 Task: Select a due date automation when advanced on, 2 days before a card is due add dates not starting today at 11:00 AM.
Action: Mouse moved to (1242, 92)
Screenshot: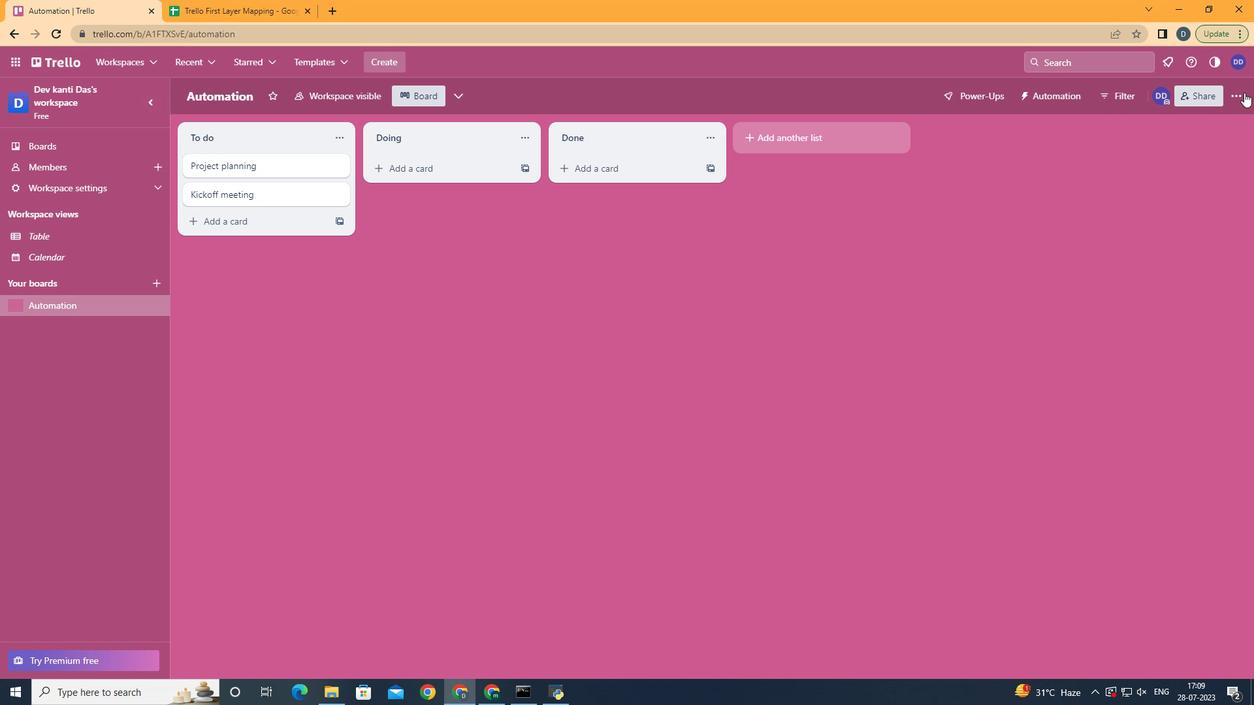 
Action: Mouse pressed left at (1242, 92)
Screenshot: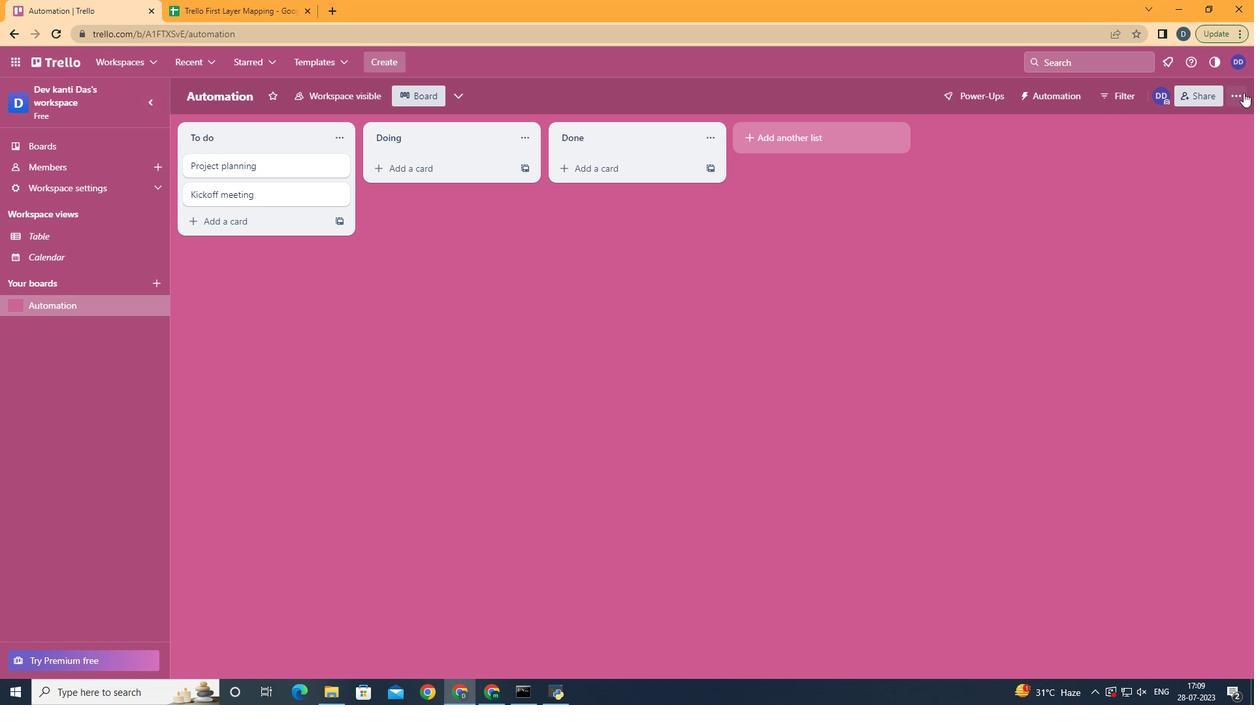 
Action: Mouse moved to (1133, 263)
Screenshot: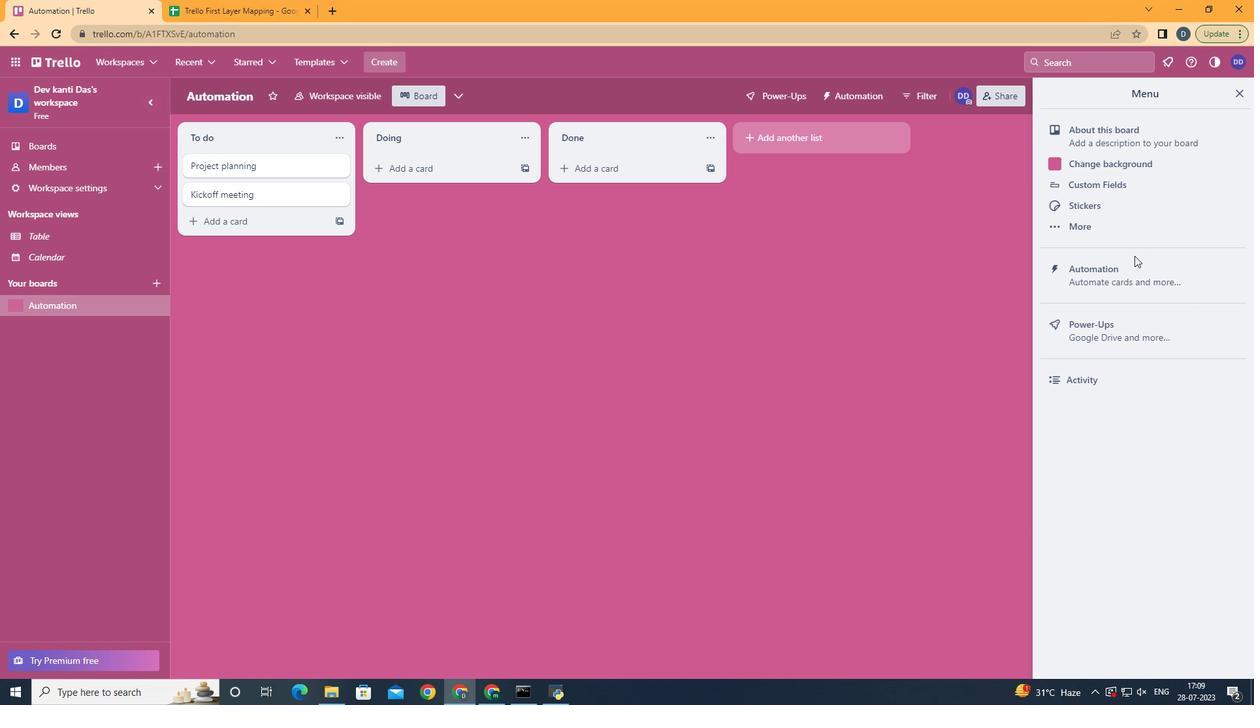 
Action: Mouse pressed left at (1133, 263)
Screenshot: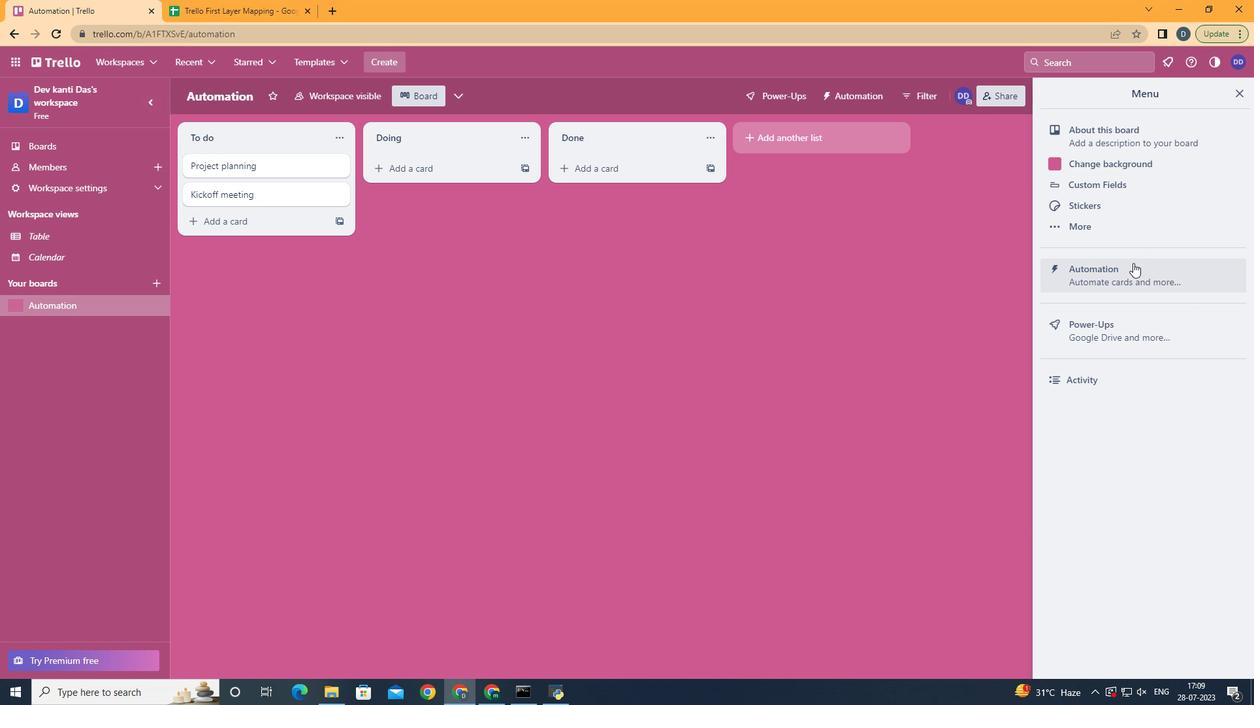 
Action: Mouse moved to (250, 256)
Screenshot: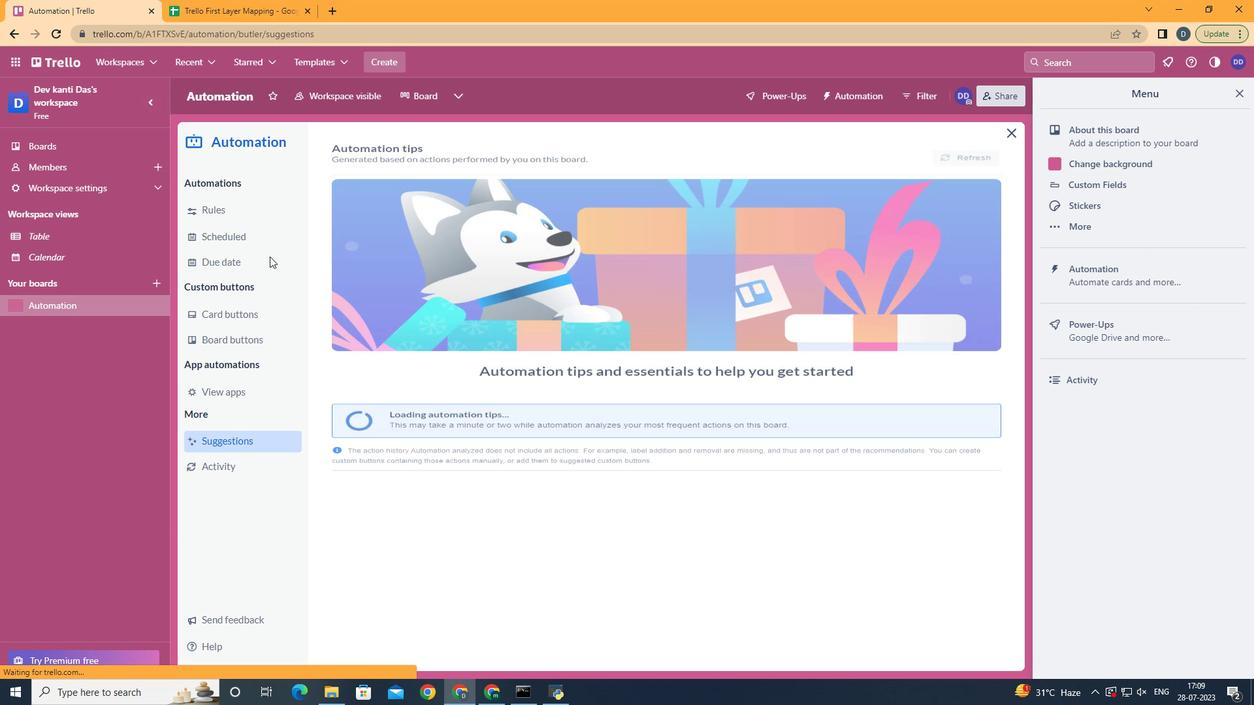 
Action: Mouse pressed left at (250, 256)
Screenshot: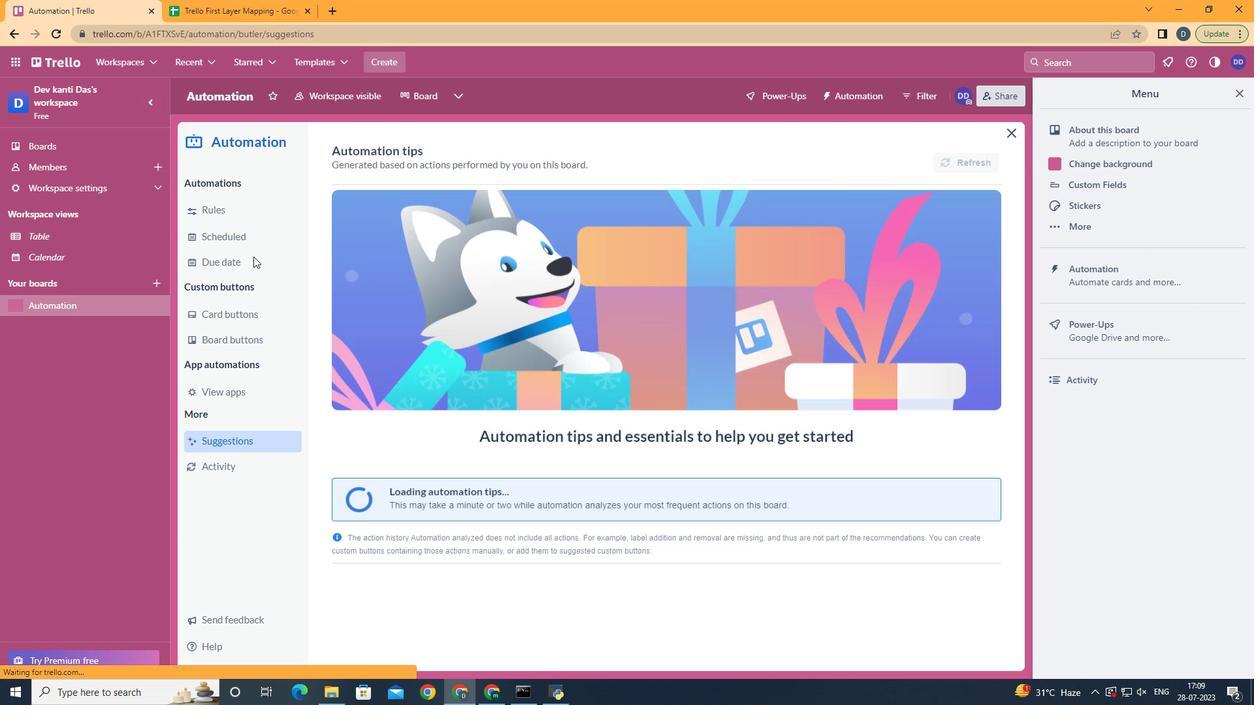 
Action: Mouse moved to (941, 160)
Screenshot: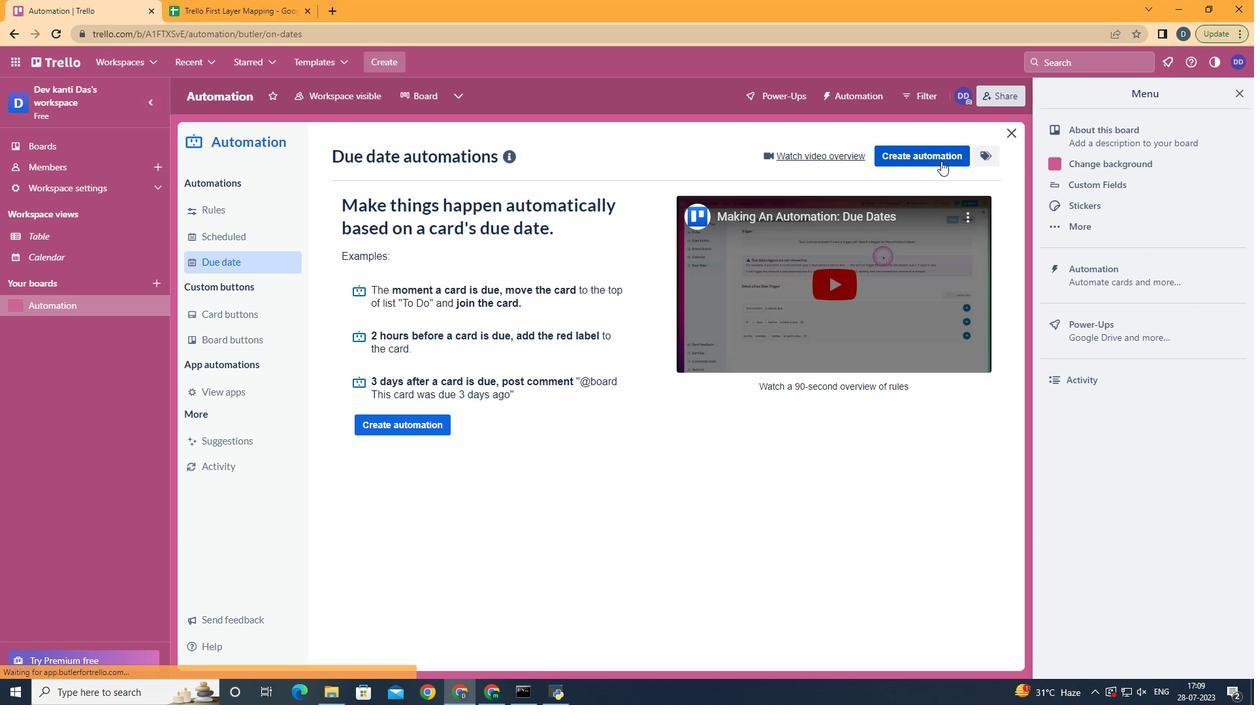 
Action: Mouse pressed left at (941, 160)
Screenshot: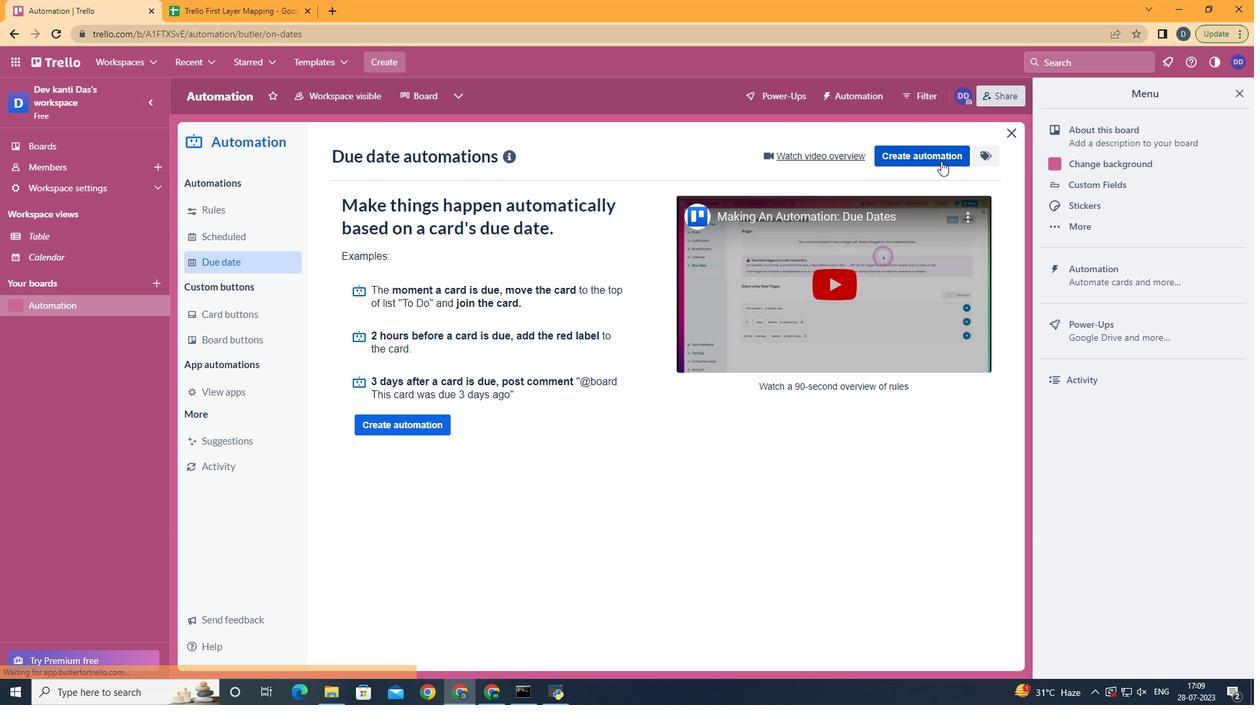 
Action: Mouse moved to (618, 272)
Screenshot: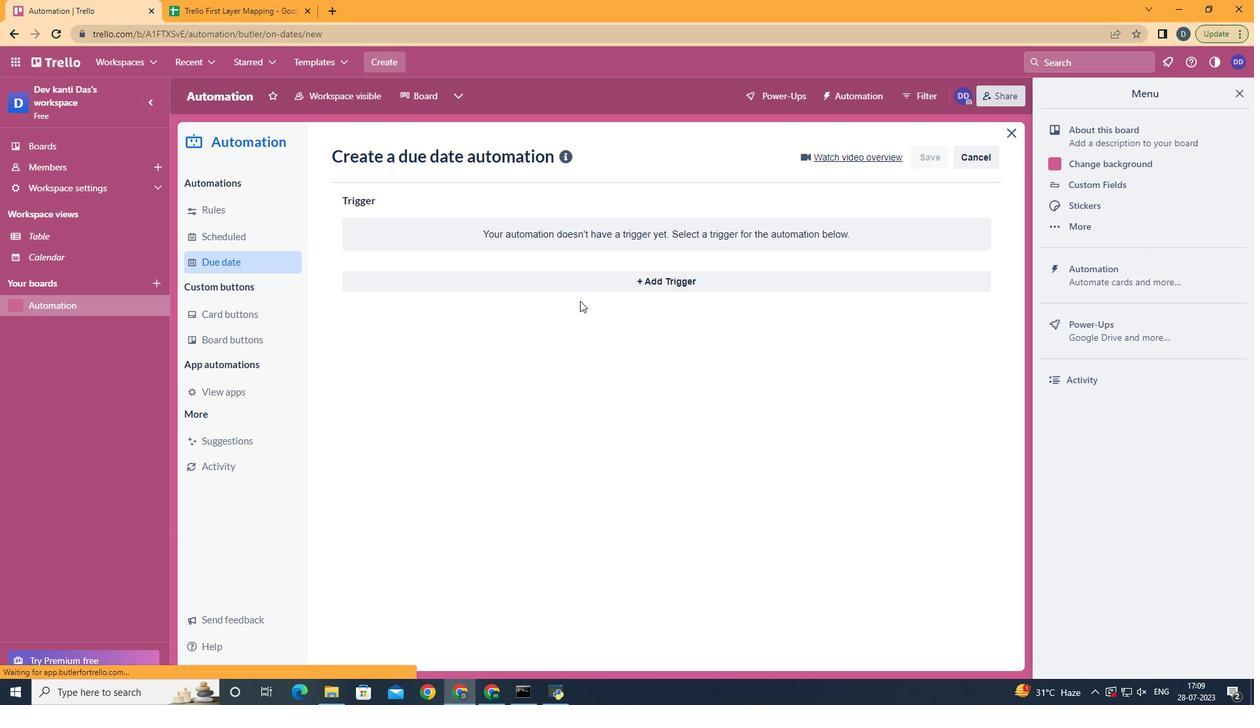 
Action: Mouse pressed left at (618, 272)
Screenshot: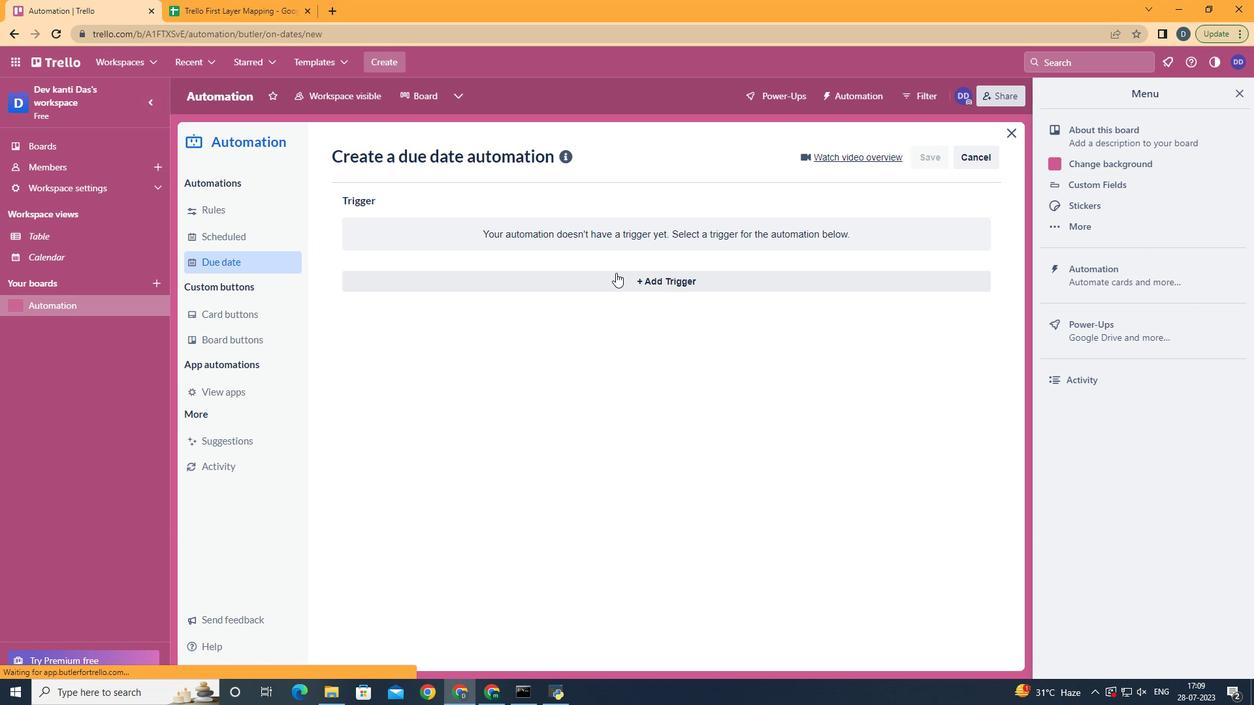 
Action: Mouse moved to (522, 480)
Screenshot: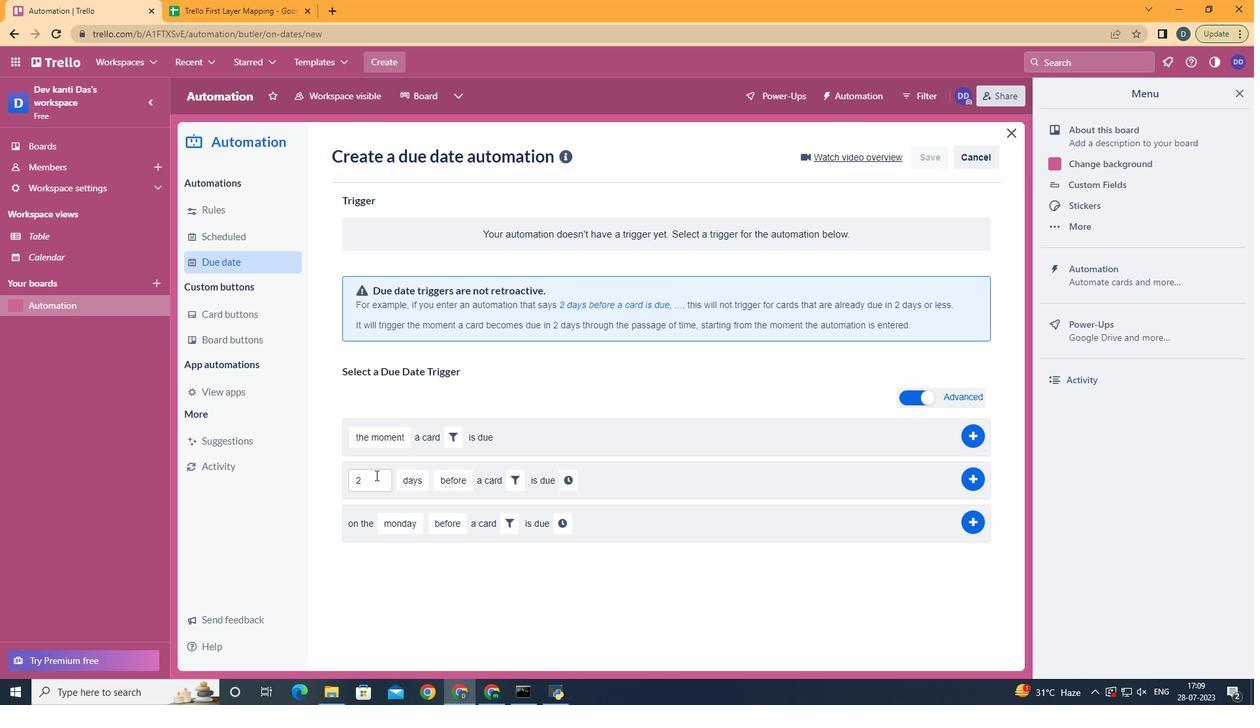 
Action: Mouse pressed left at (522, 480)
Screenshot: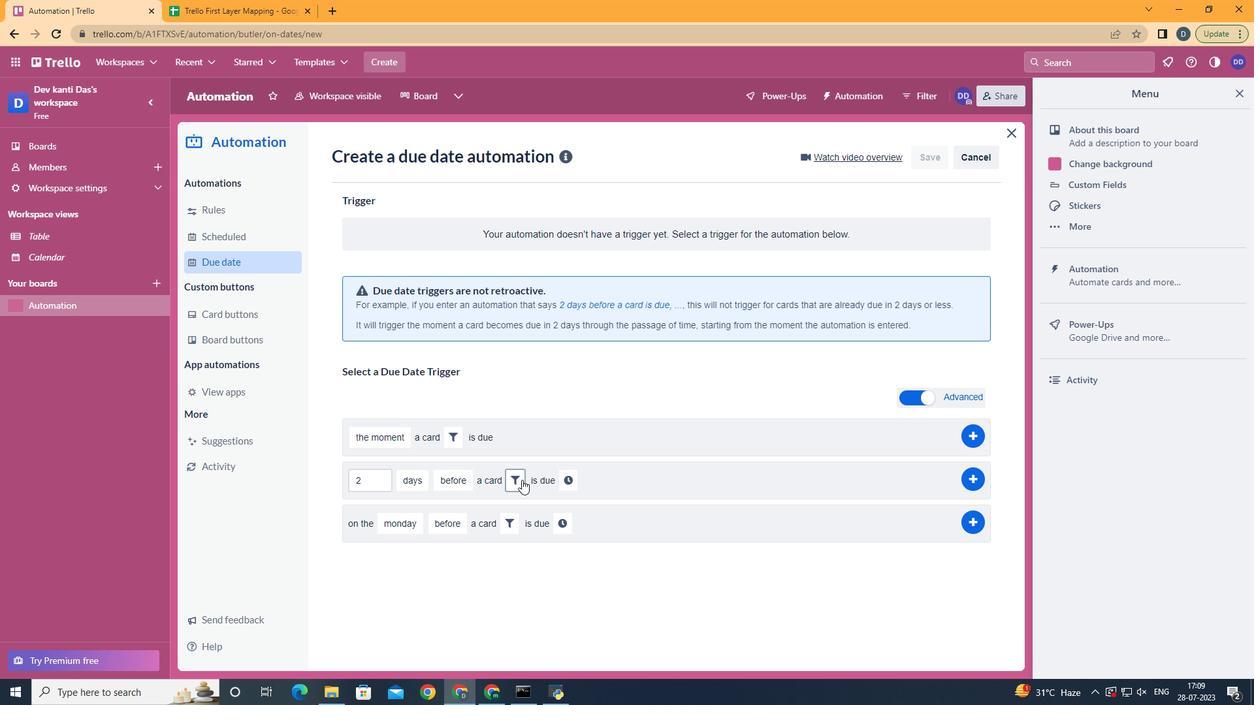 
Action: Mouse moved to (586, 525)
Screenshot: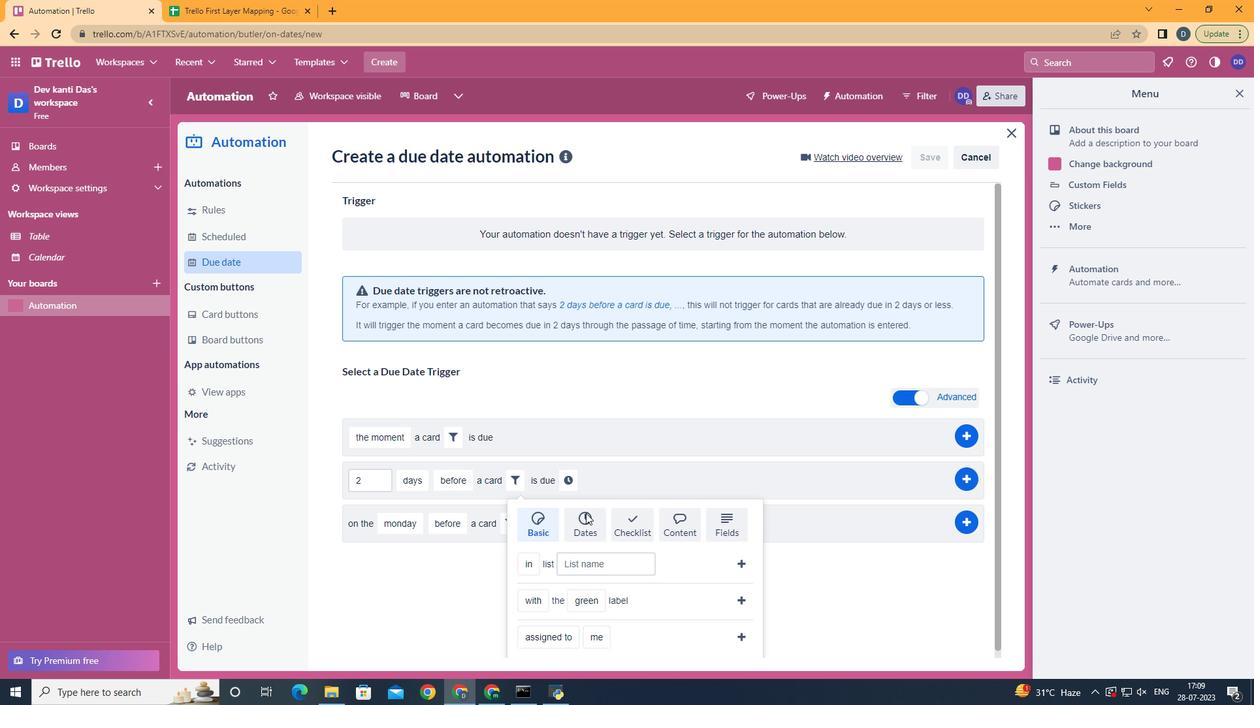 
Action: Mouse pressed left at (586, 525)
Screenshot: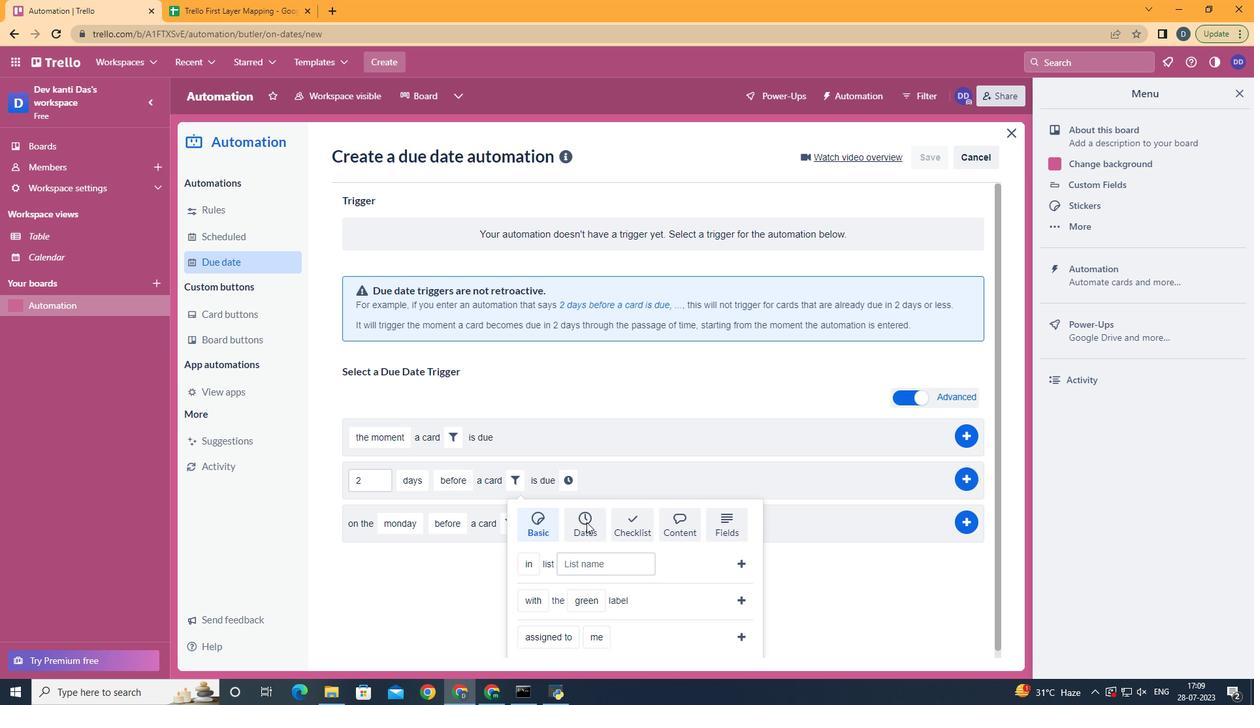 
Action: Mouse scrolled (586, 524) with delta (0, 0)
Screenshot: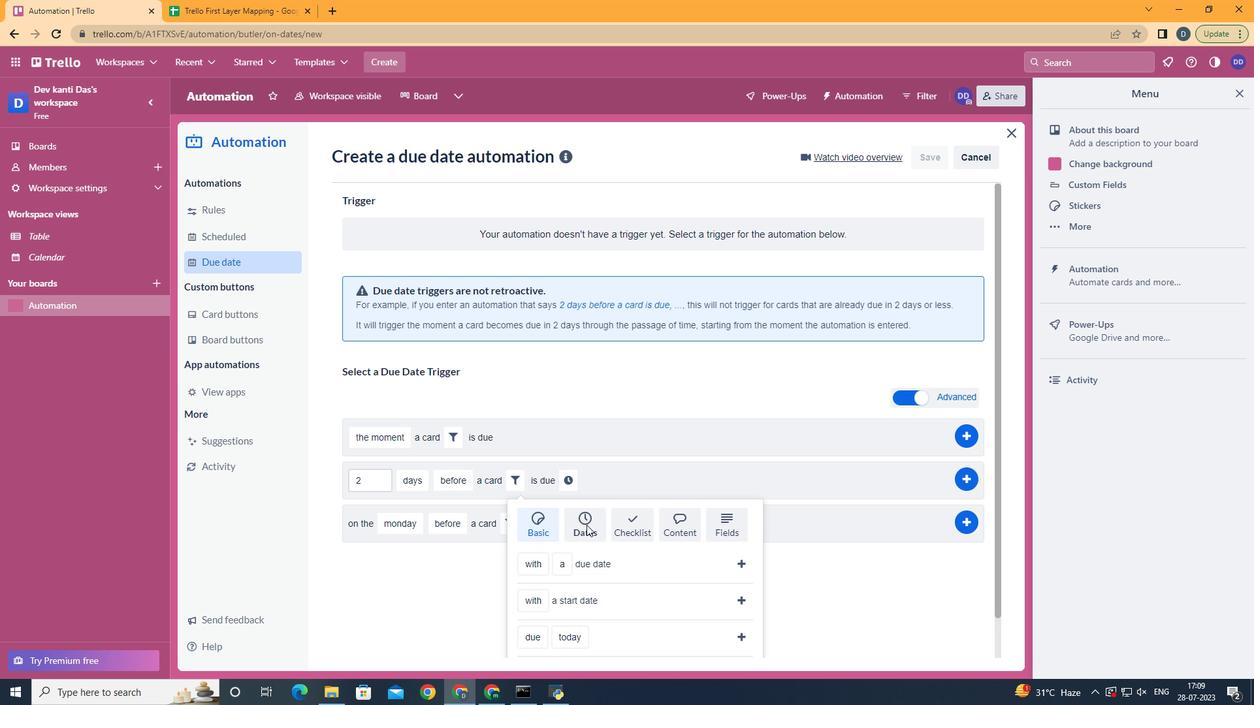 
Action: Mouse scrolled (586, 524) with delta (0, 0)
Screenshot: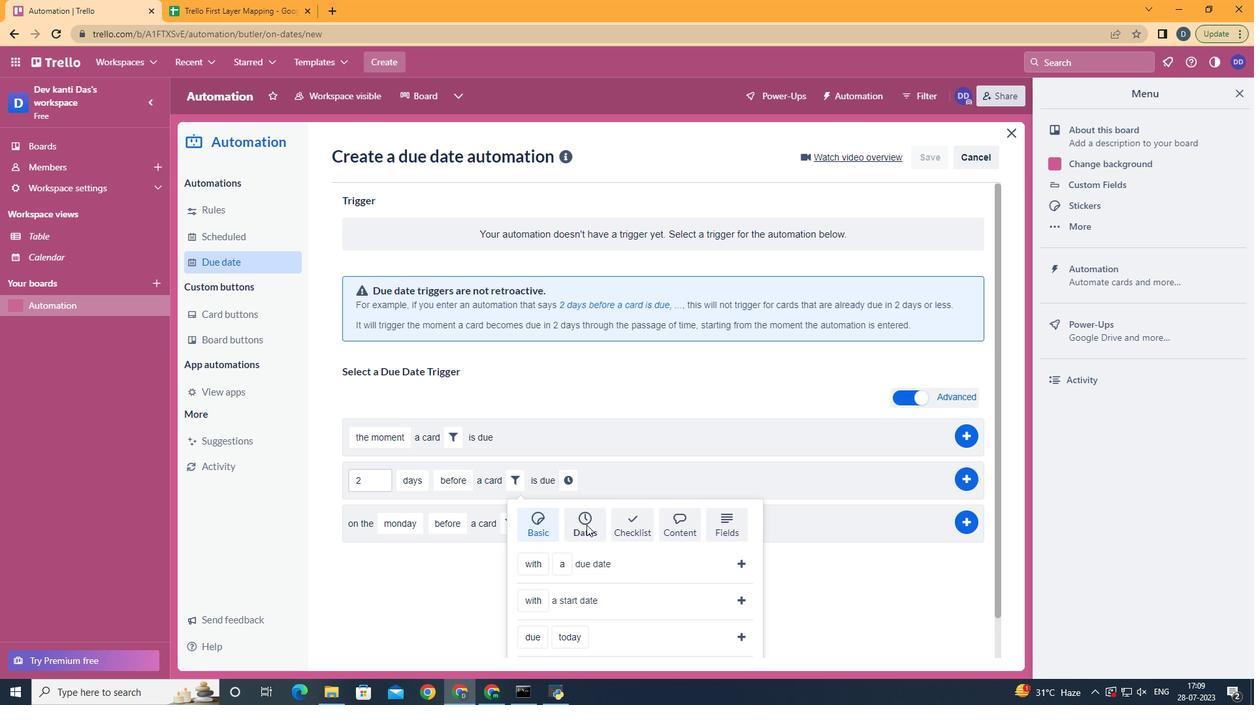 
Action: Mouse scrolled (586, 524) with delta (0, 0)
Screenshot: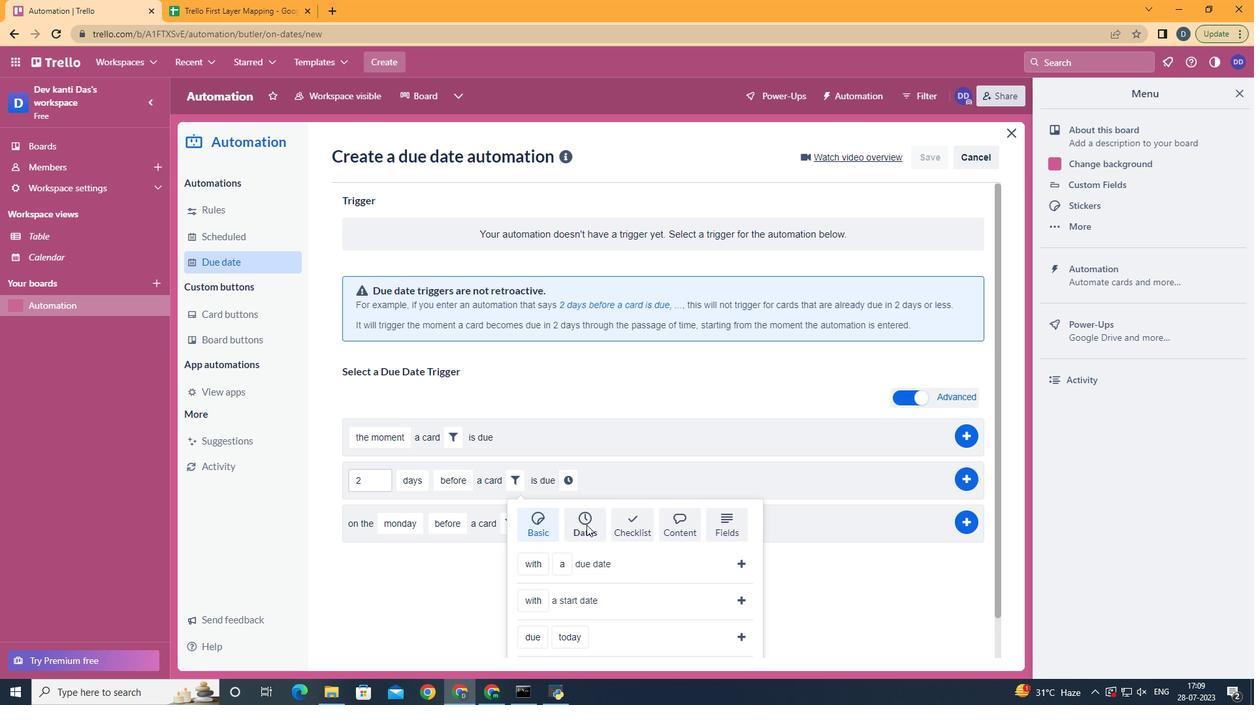 
Action: Mouse scrolled (586, 524) with delta (0, 0)
Screenshot: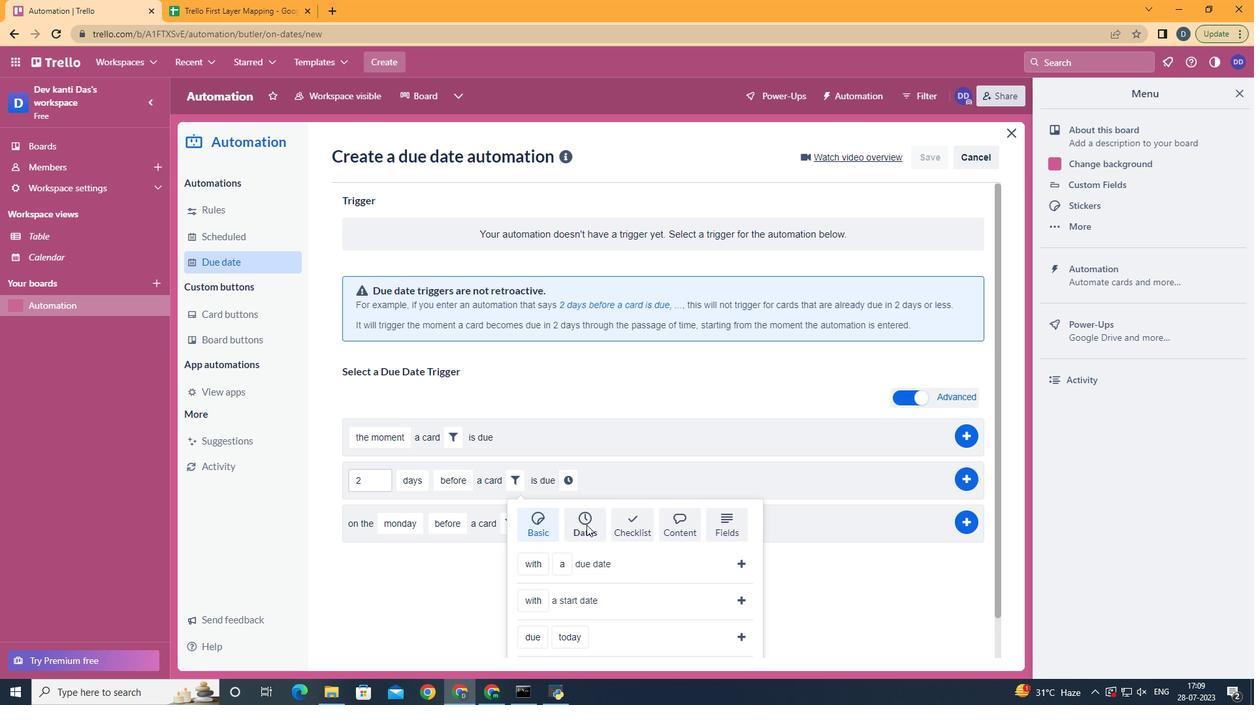 
Action: Mouse scrolled (586, 524) with delta (0, 0)
Screenshot: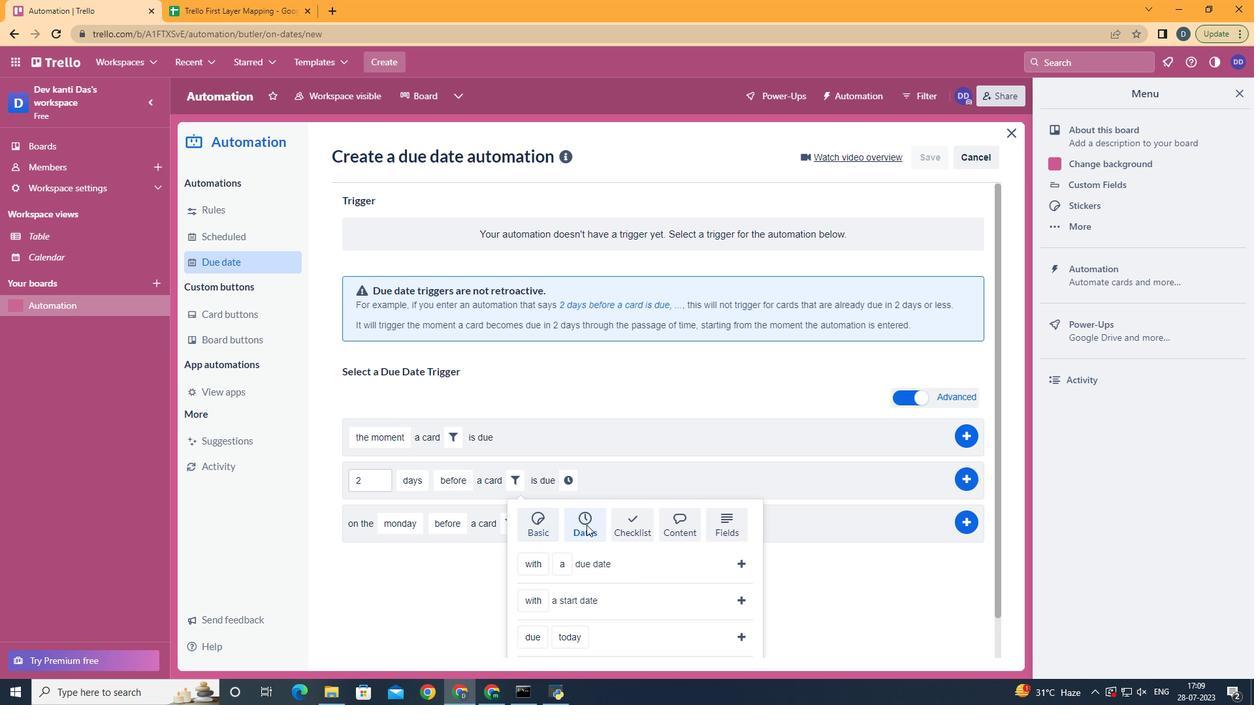 
Action: Mouse moved to (540, 569)
Screenshot: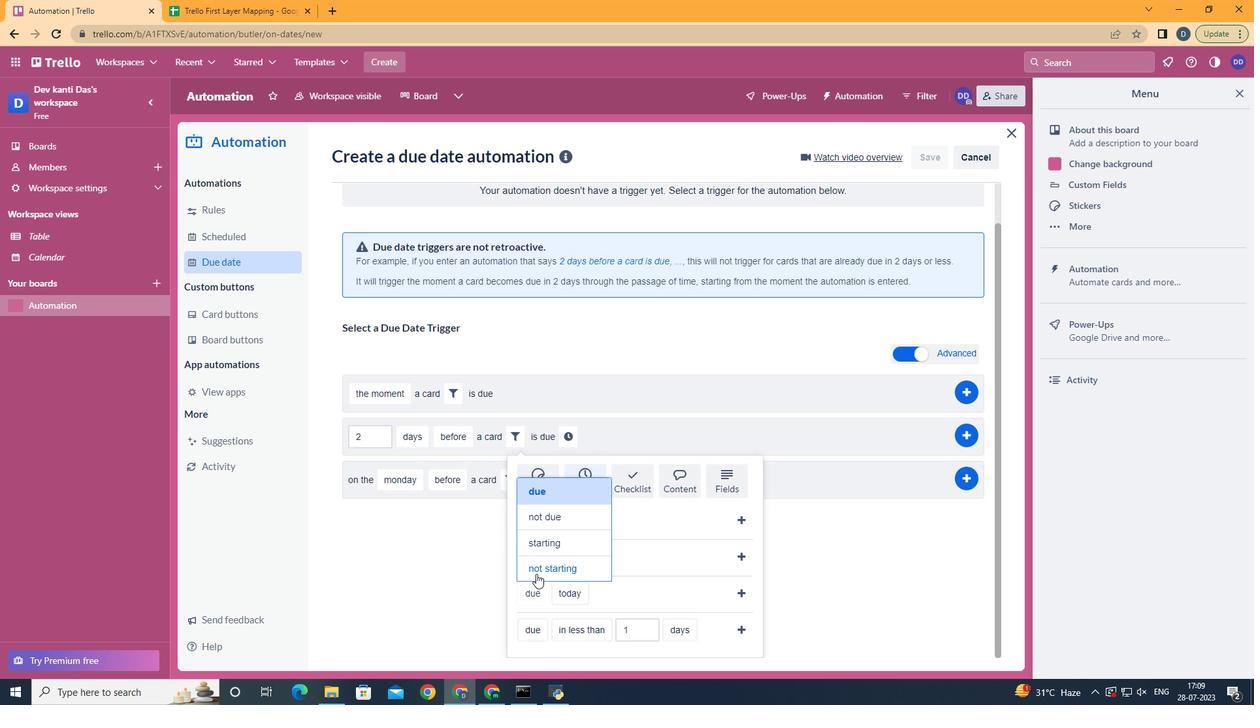 
Action: Mouse pressed left at (540, 569)
Screenshot: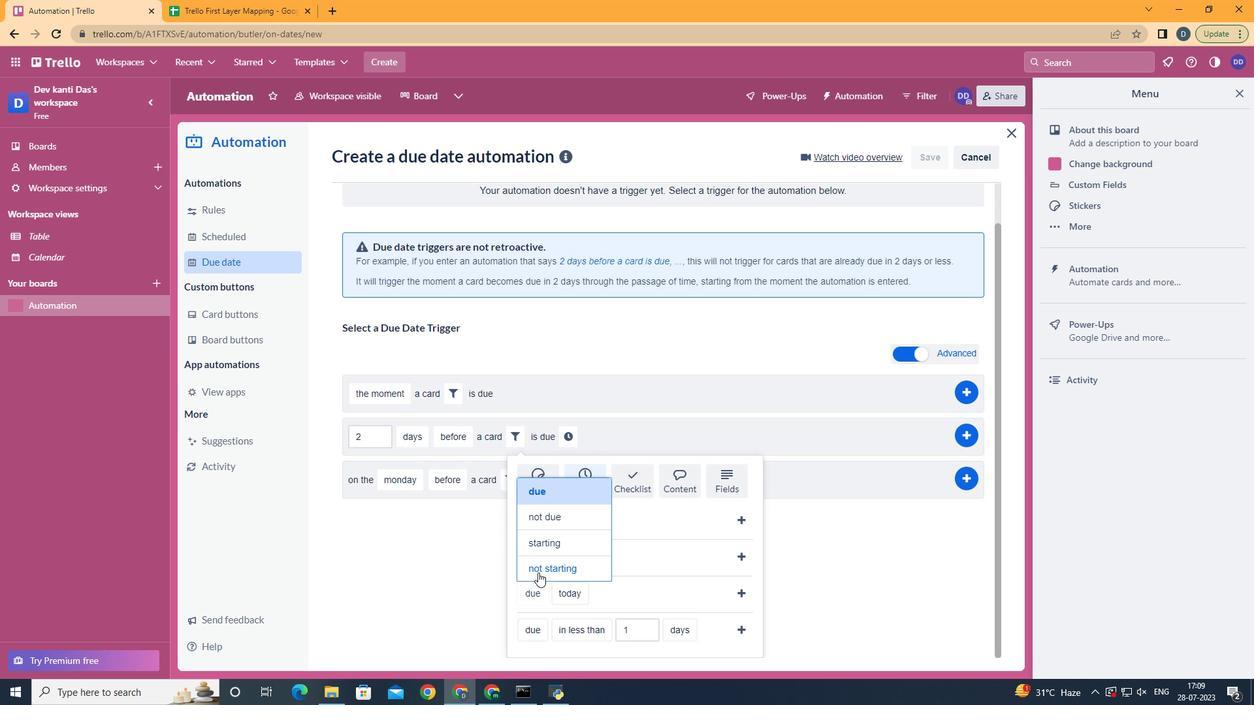 
Action: Mouse moved to (623, 441)
Screenshot: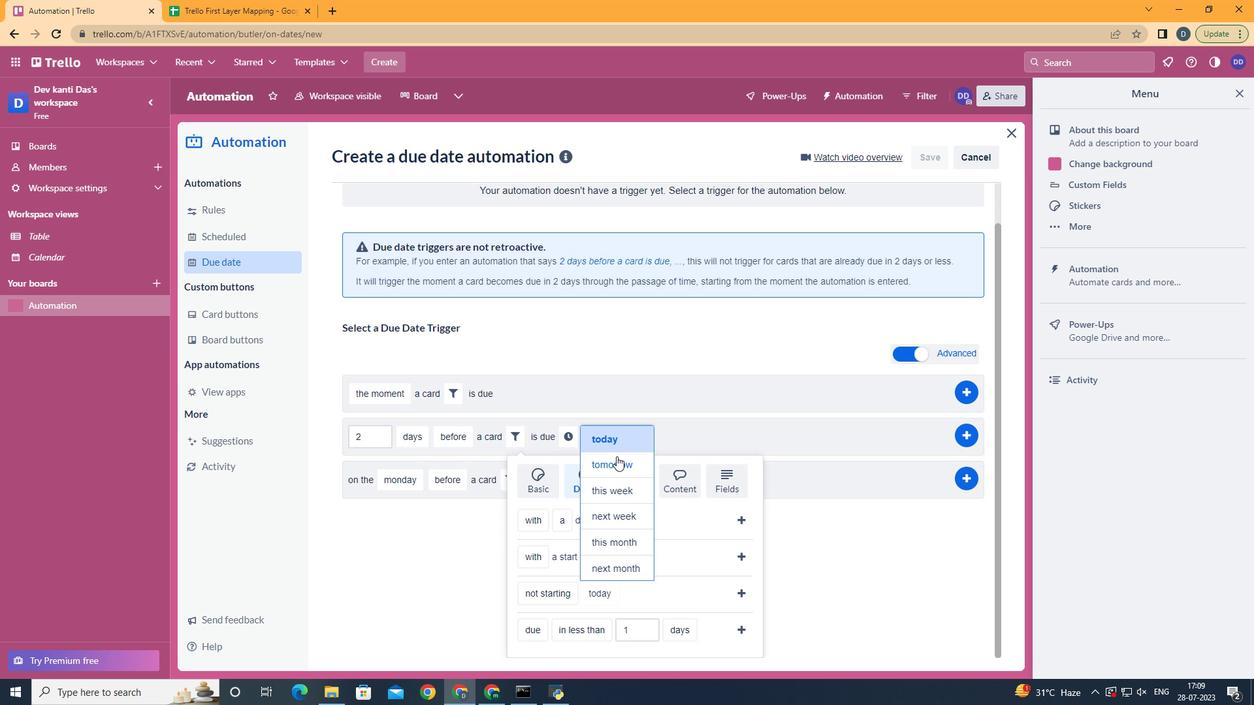 
Action: Mouse pressed left at (623, 441)
Screenshot: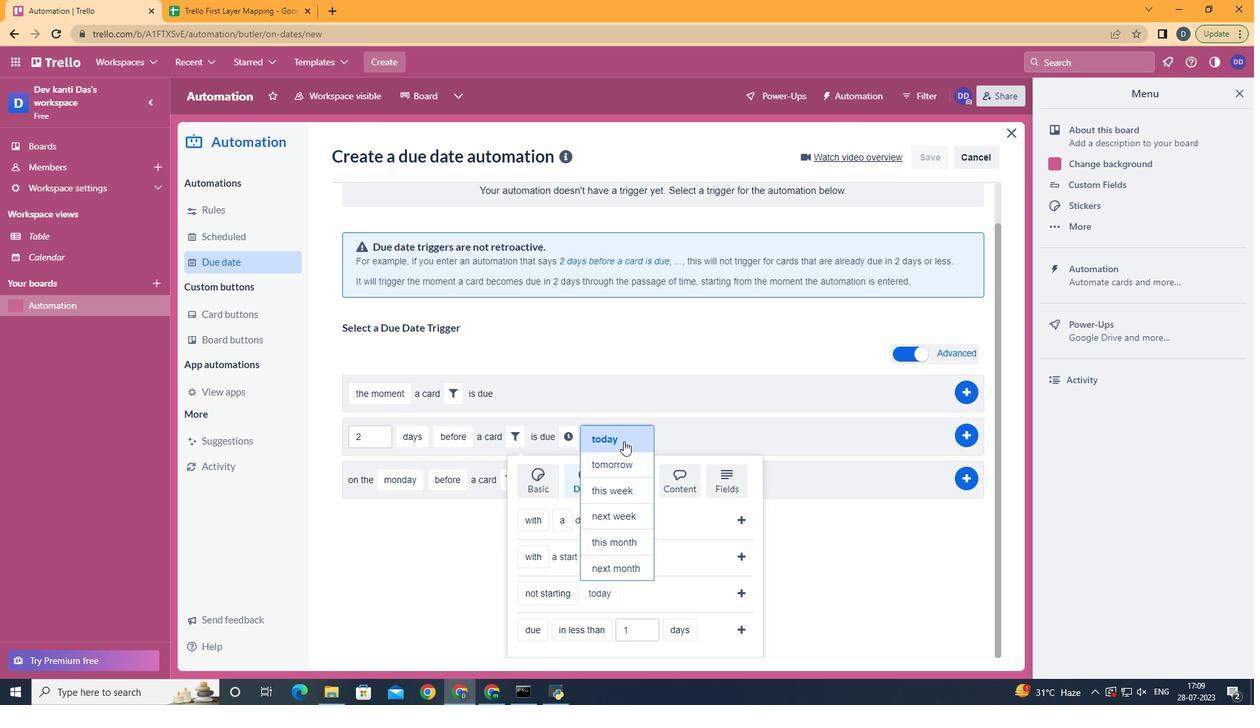 
Action: Mouse moved to (740, 598)
Screenshot: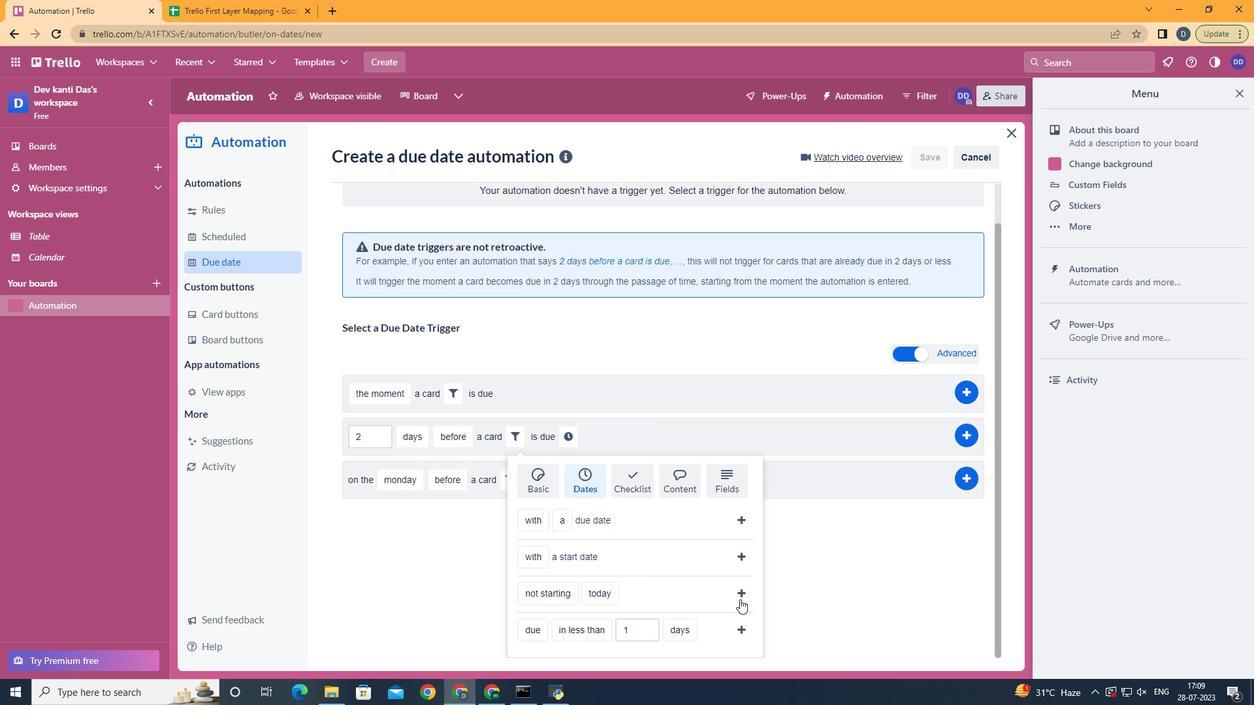 
Action: Mouse pressed left at (740, 598)
Screenshot: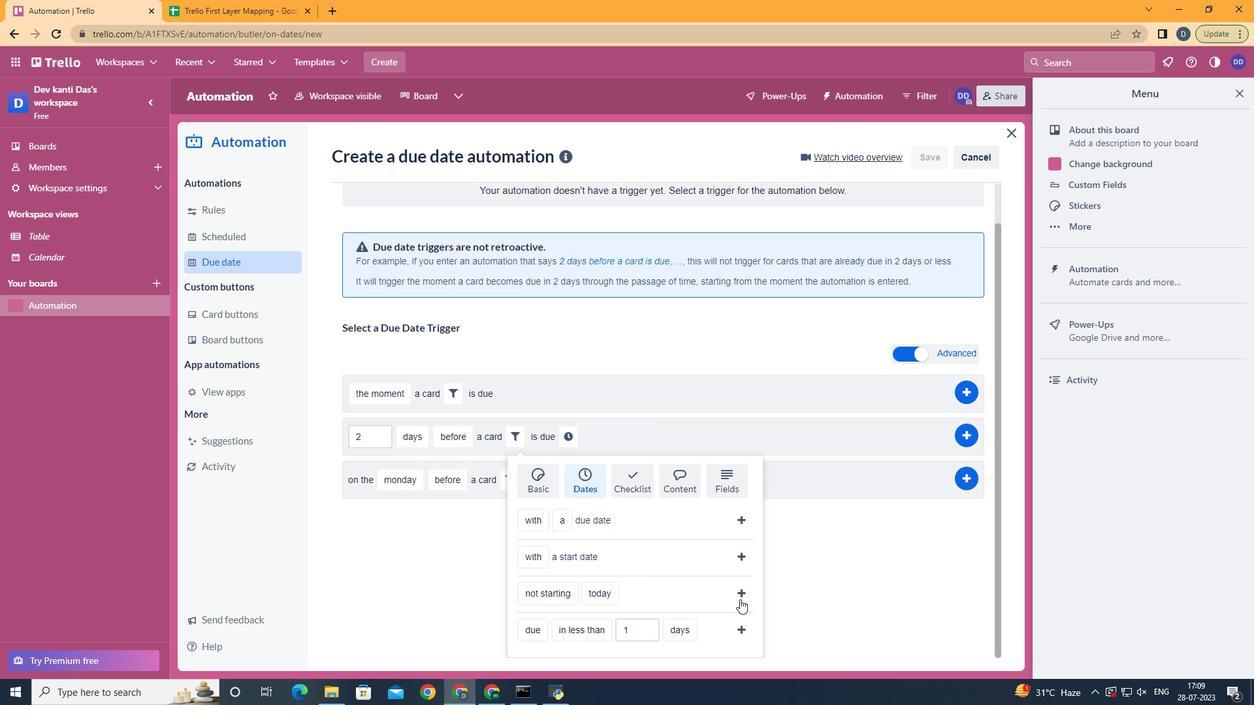 
Action: Mouse moved to (663, 482)
Screenshot: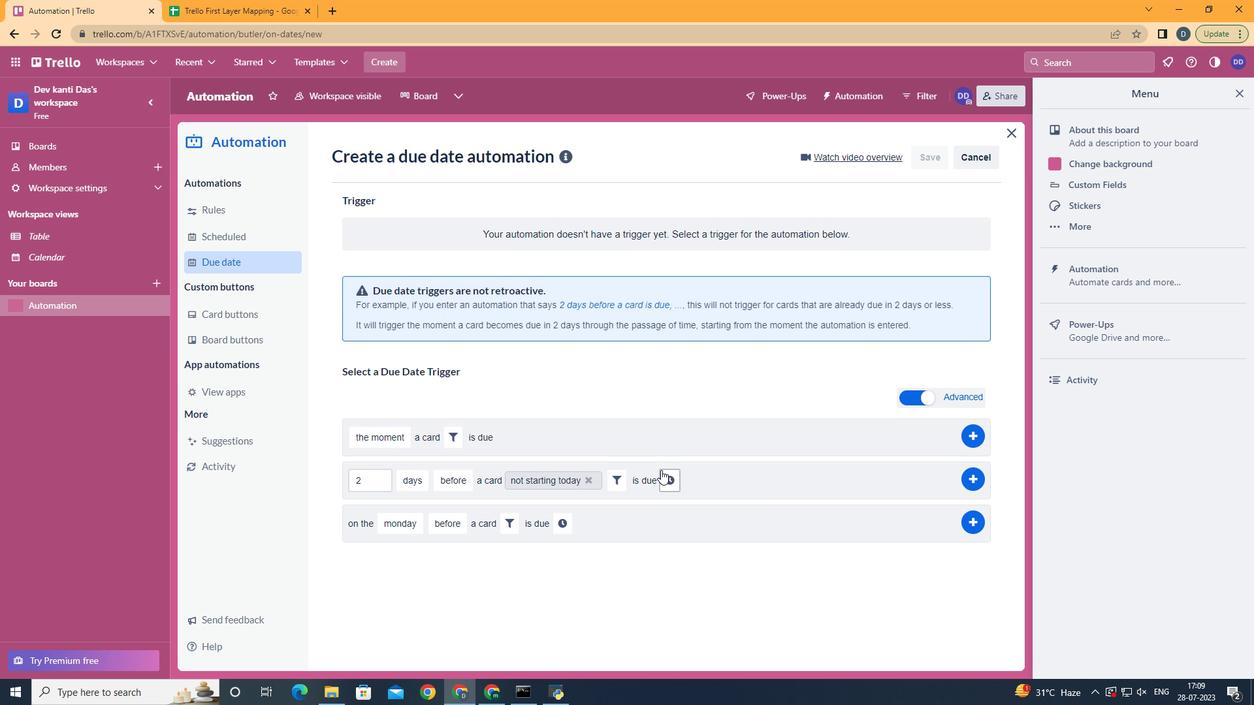 
Action: Mouse pressed left at (663, 482)
Screenshot: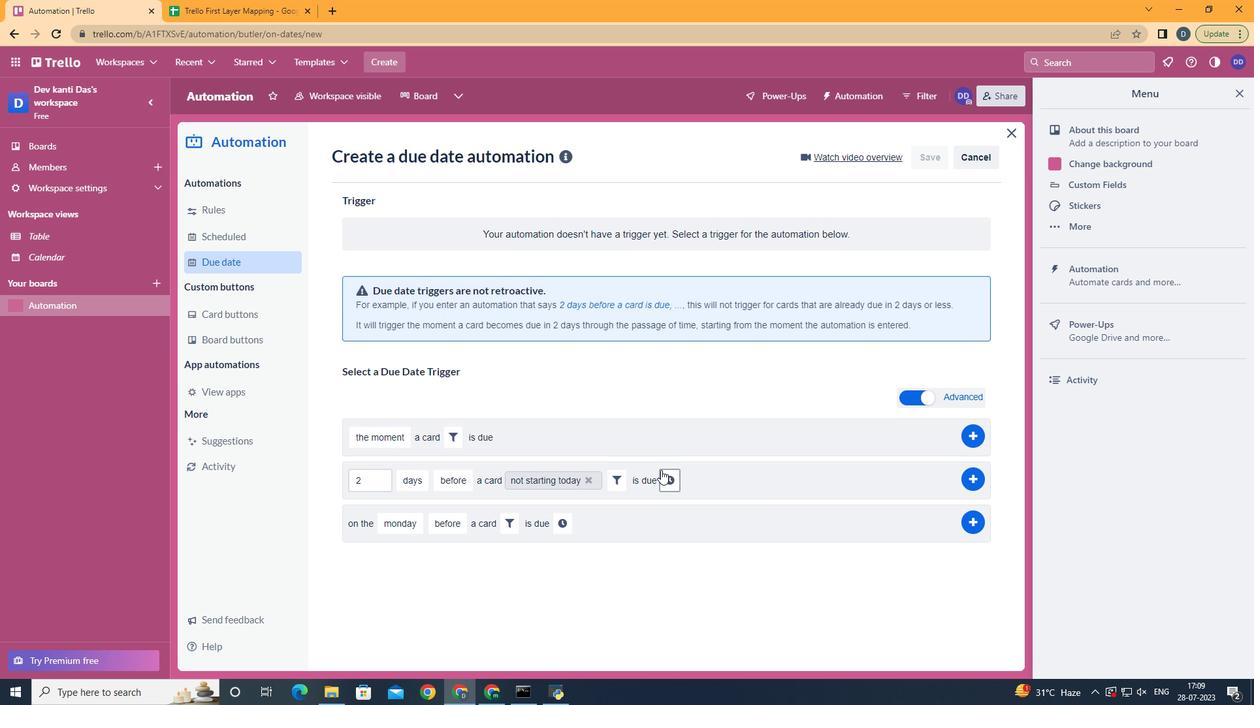 
Action: Mouse moved to (693, 484)
Screenshot: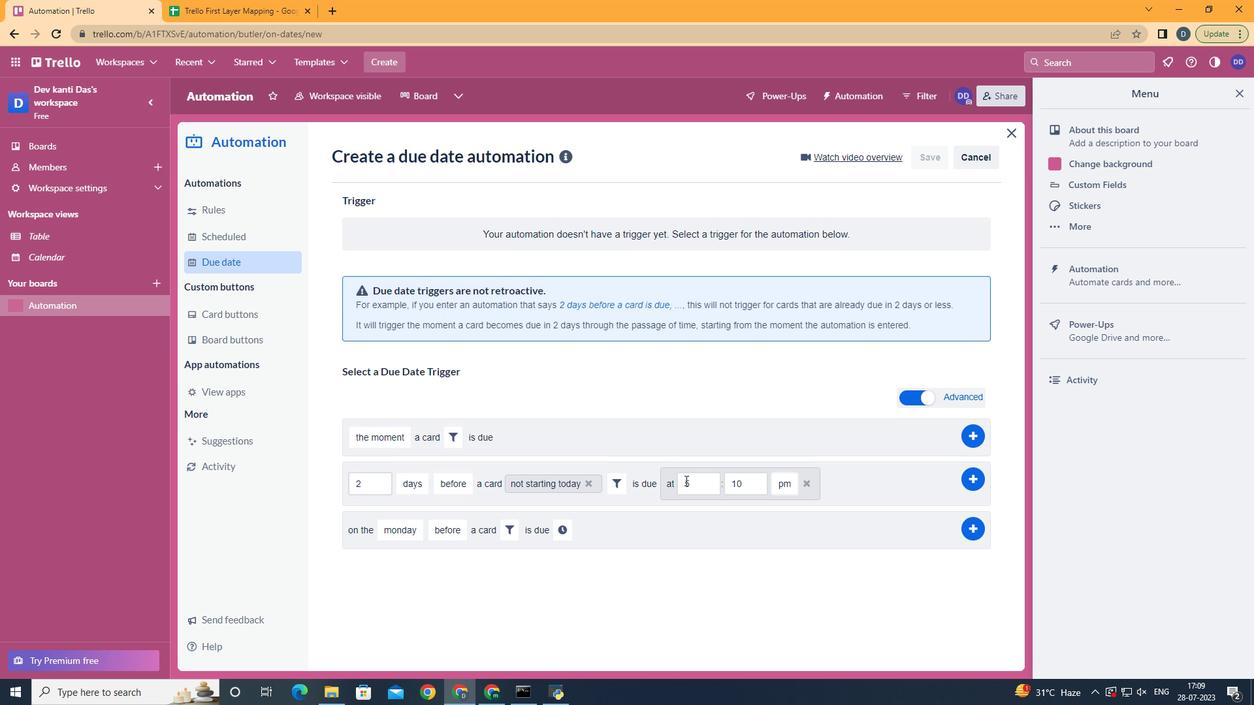 
Action: Mouse pressed left at (693, 484)
Screenshot: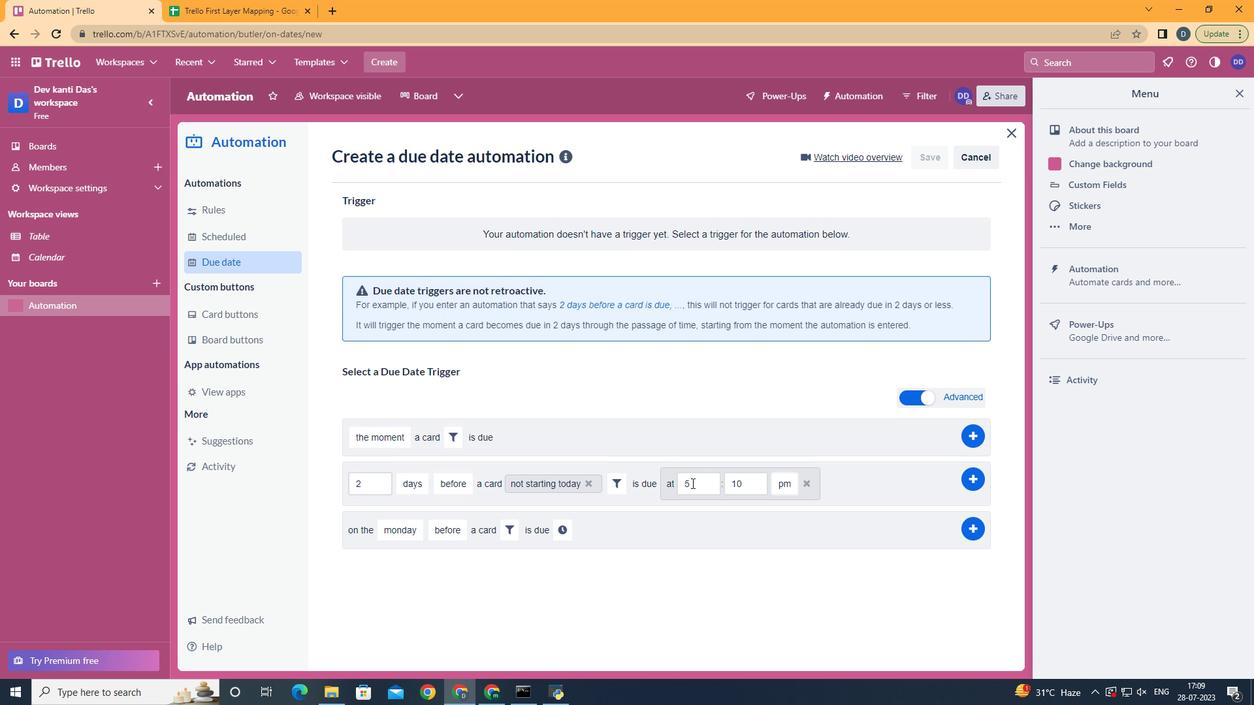 
Action: Key pressed <Key.backspace>11
Screenshot: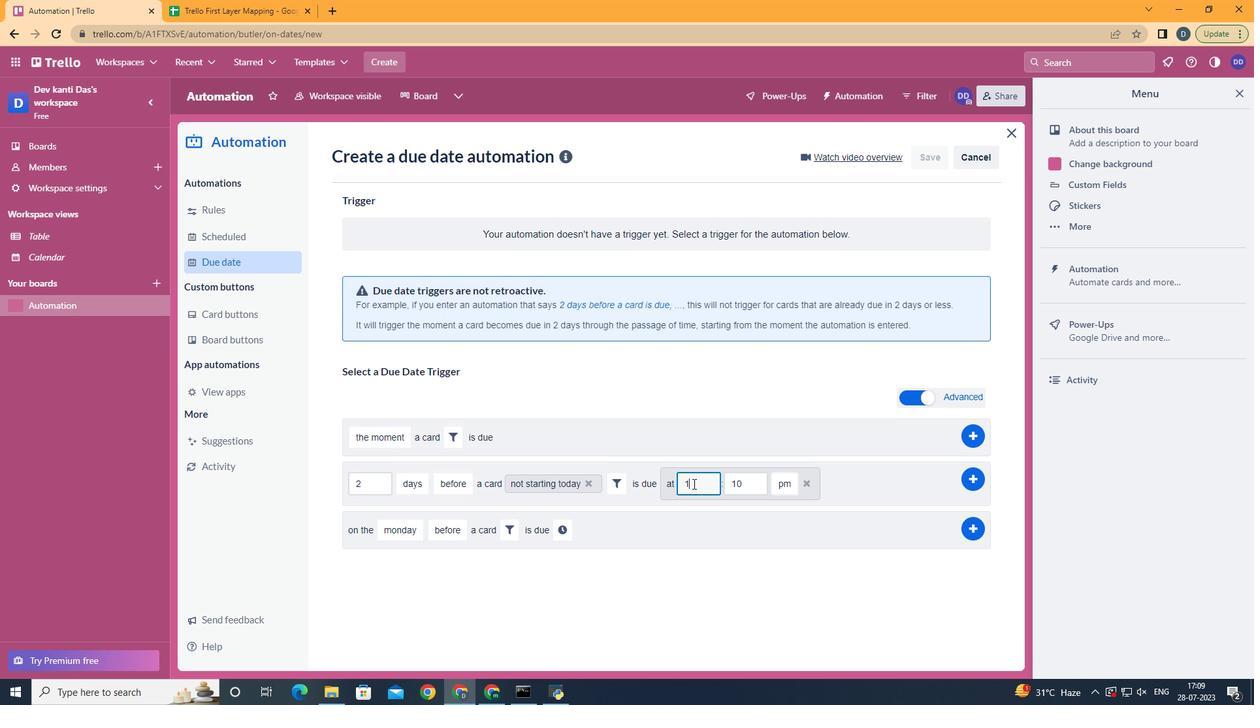 
Action: Mouse moved to (762, 492)
Screenshot: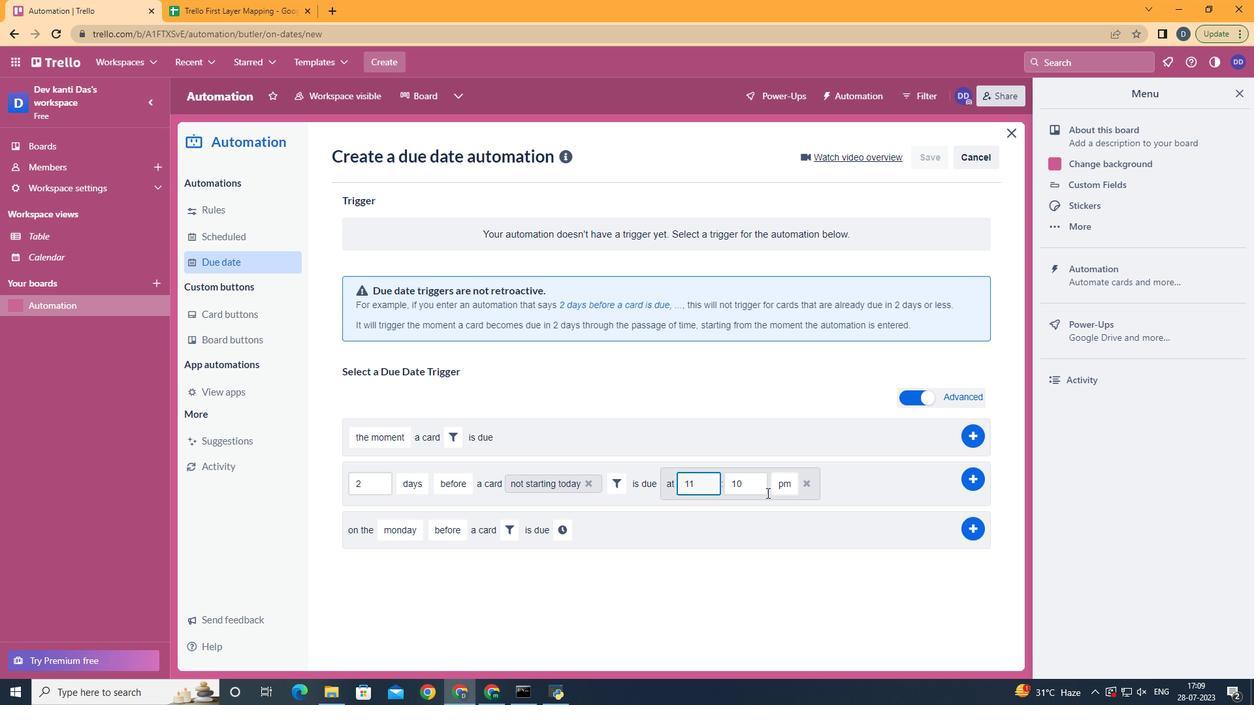 
Action: Mouse pressed left at (762, 492)
Screenshot: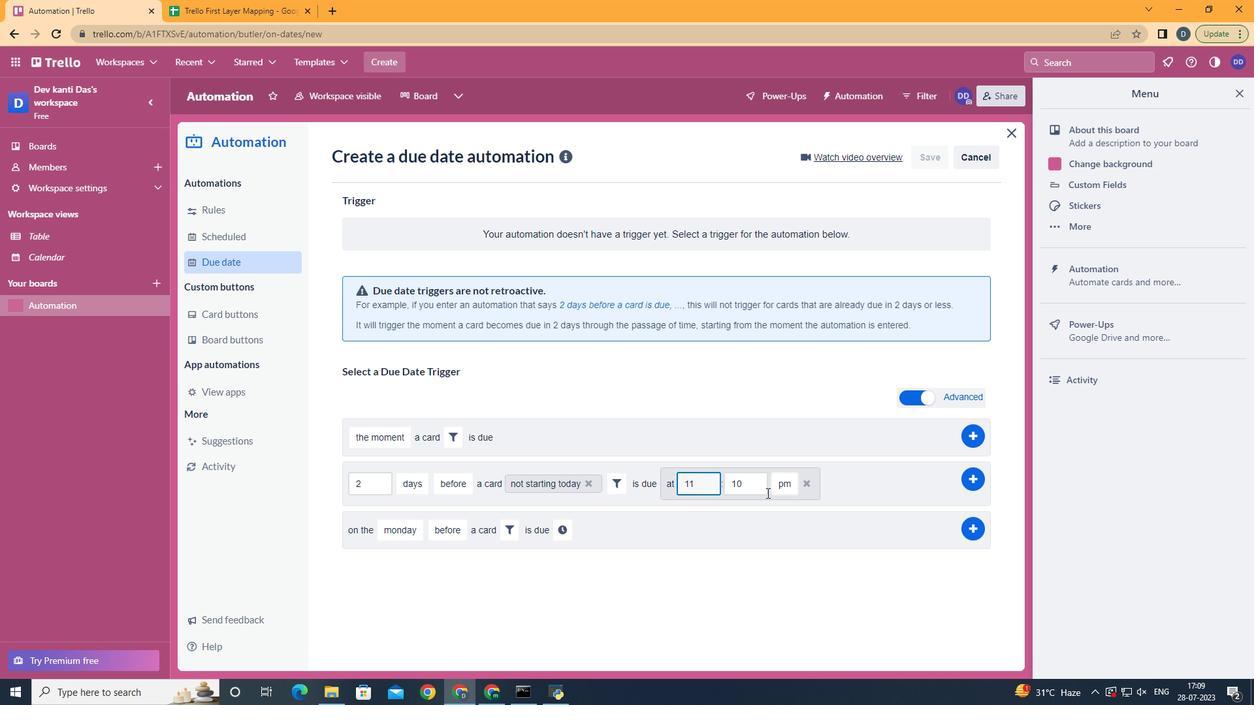 
Action: Key pressed <Key.backspace><Key.backspace>00
Screenshot: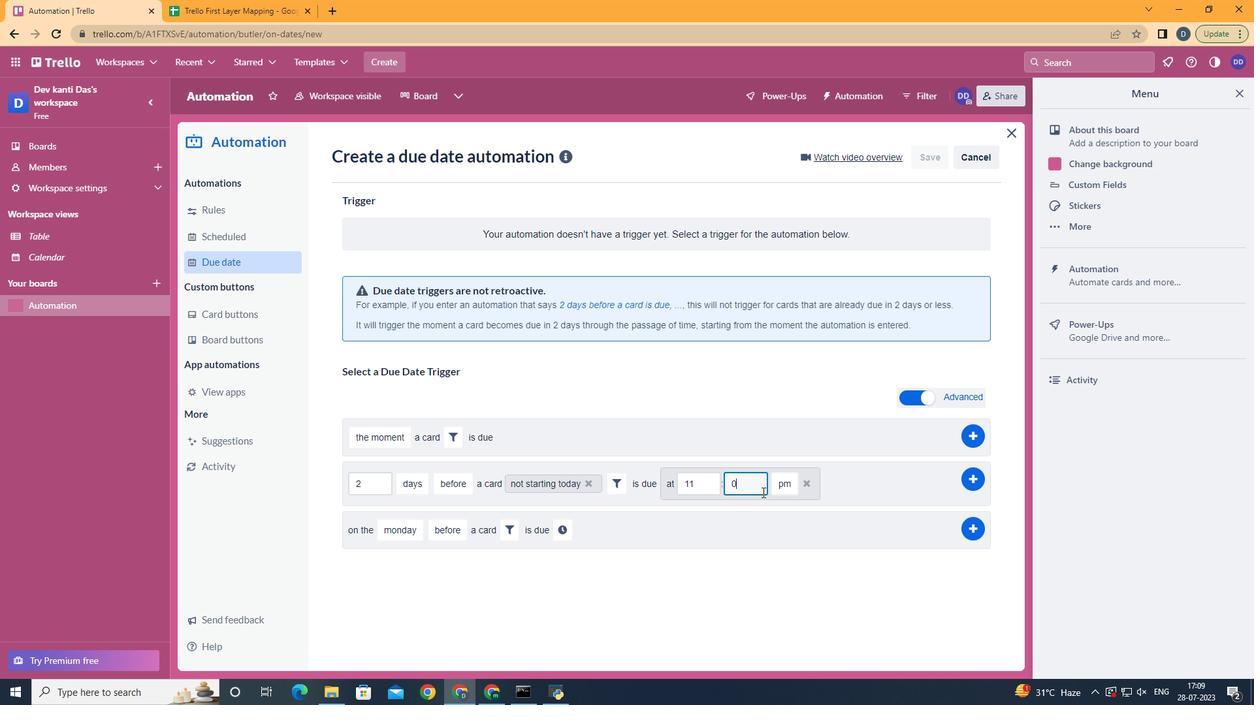 
Action: Mouse moved to (785, 503)
Screenshot: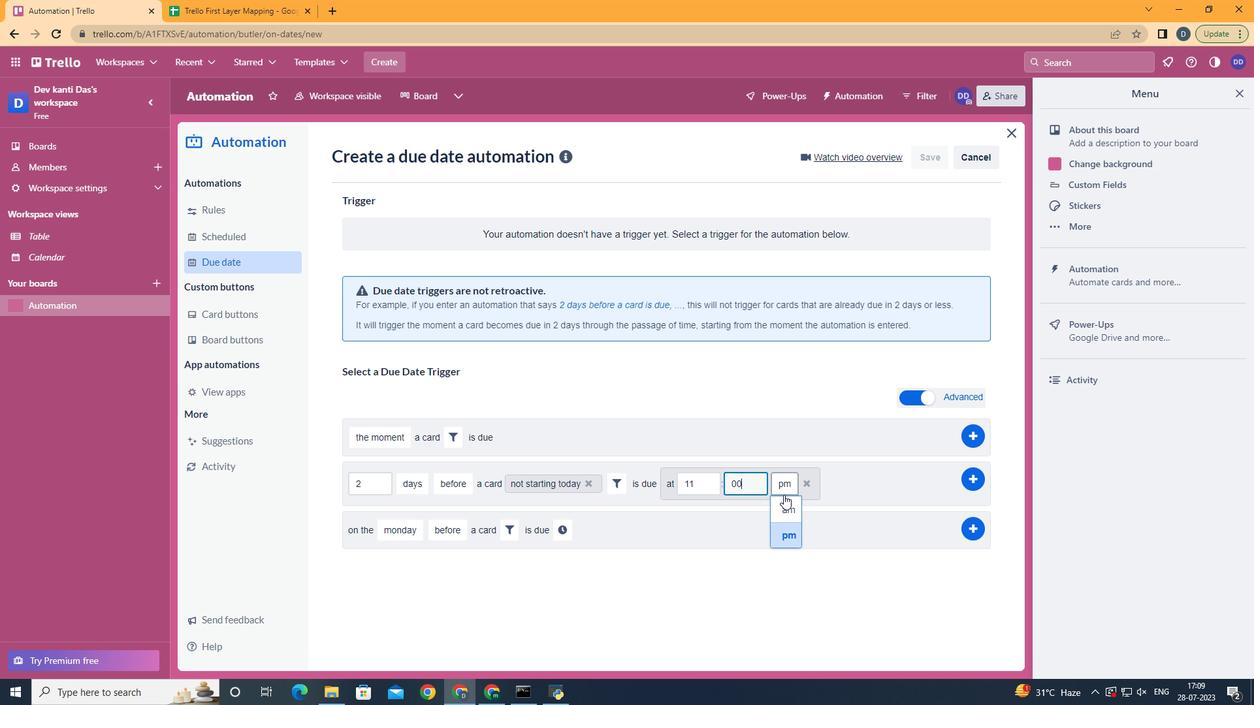 
Action: Mouse pressed left at (785, 503)
Screenshot: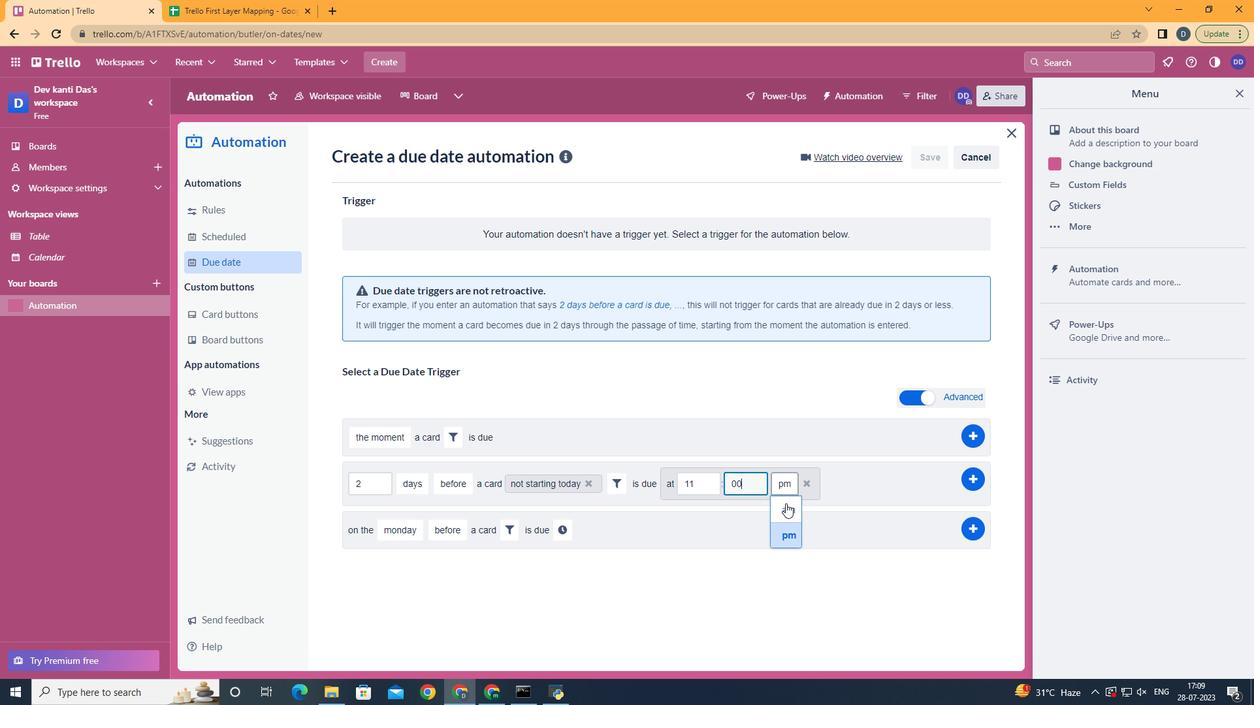 
